 Task: Select default profile as zsh.
Action: Mouse moved to (318, 327)
Screenshot: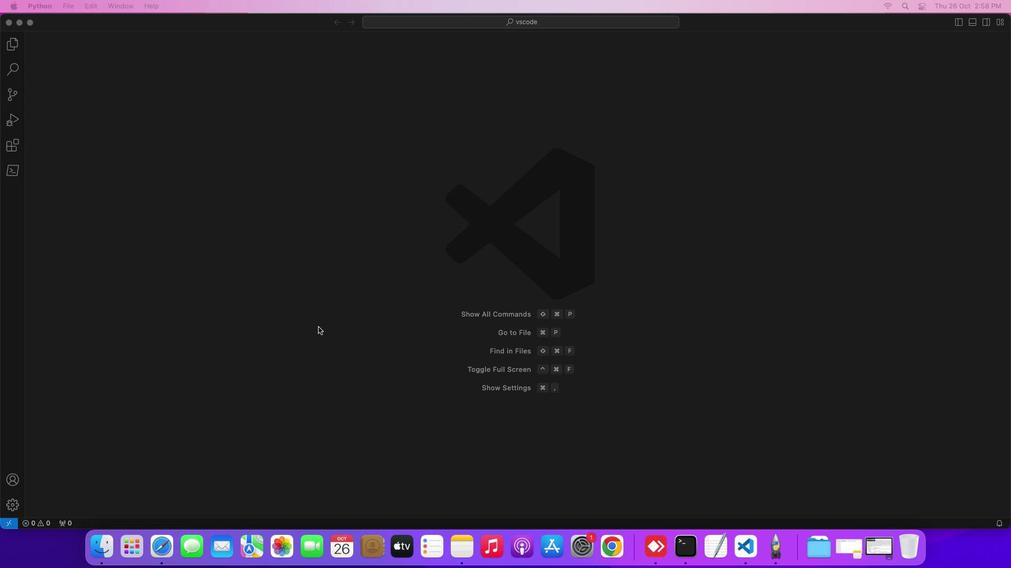 
Action: Mouse pressed left at (318, 327)
Screenshot: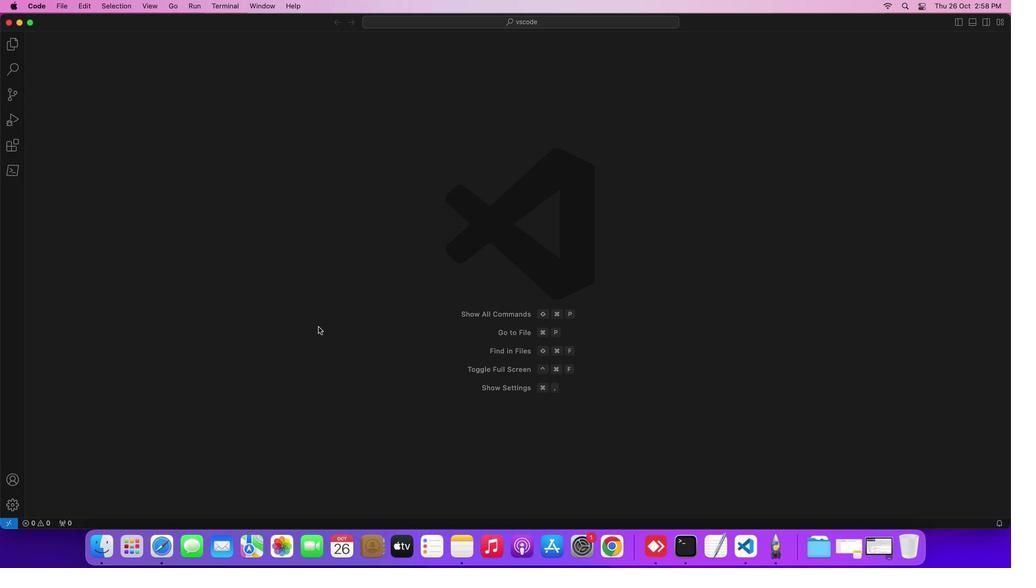 
Action: Mouse moved to (212, 0)
Screenshot: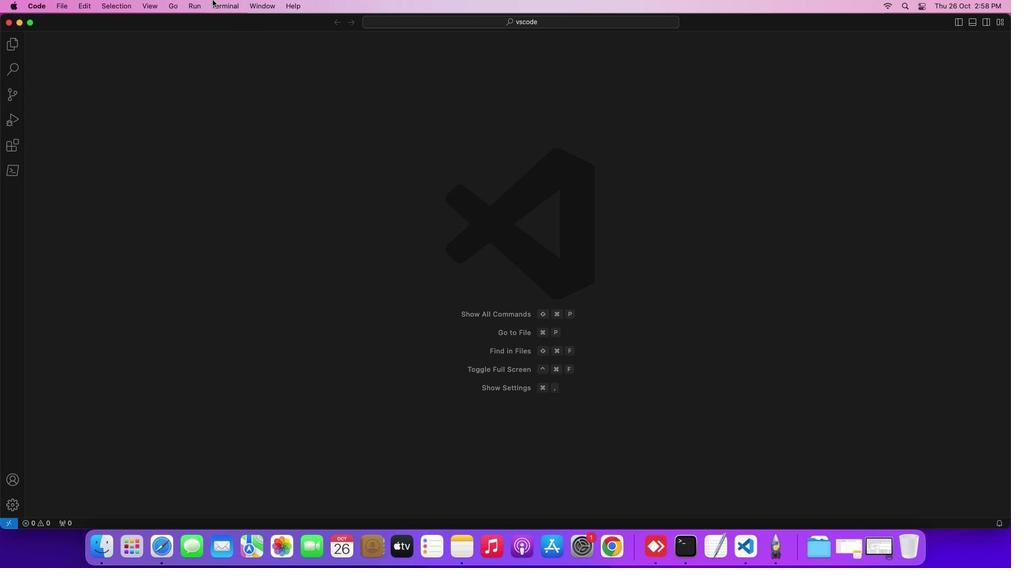 
Action: Mouse pressed left at (212, 0)
Screenshot: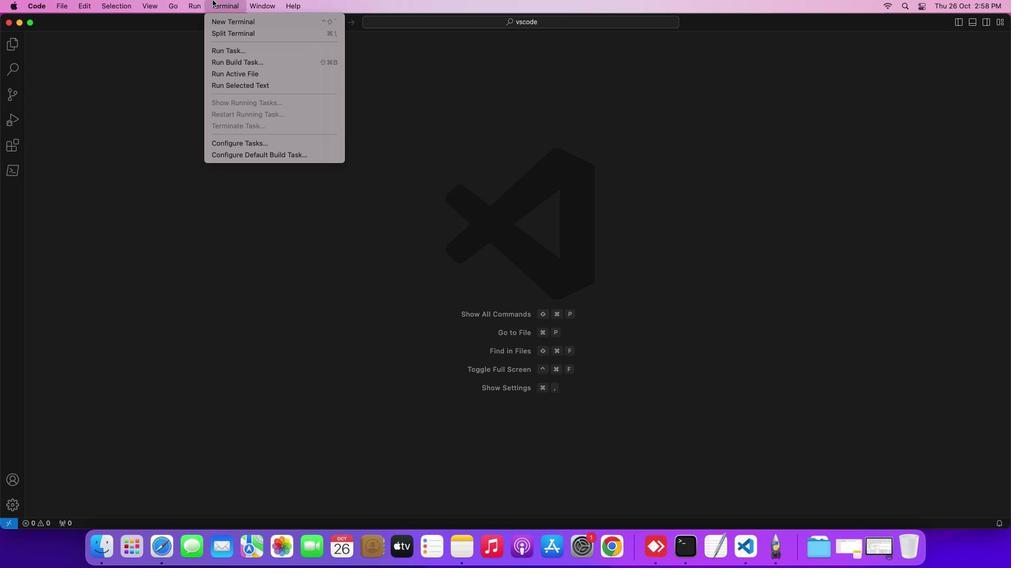 
Action: Mouse moved to (224, 21)
Screenshot: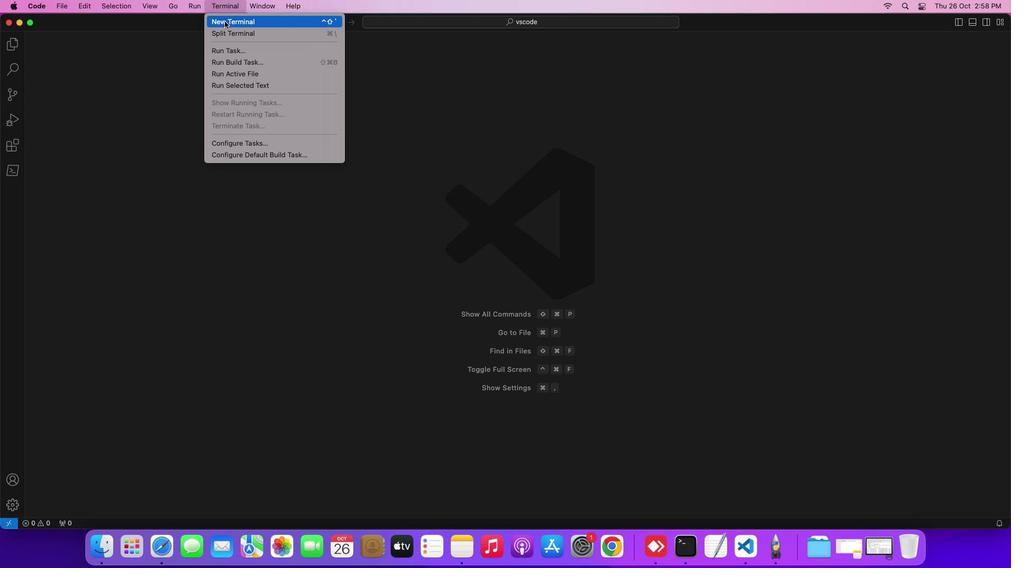 
Action: Mouse pressed left at (224, 21)
Screenshot: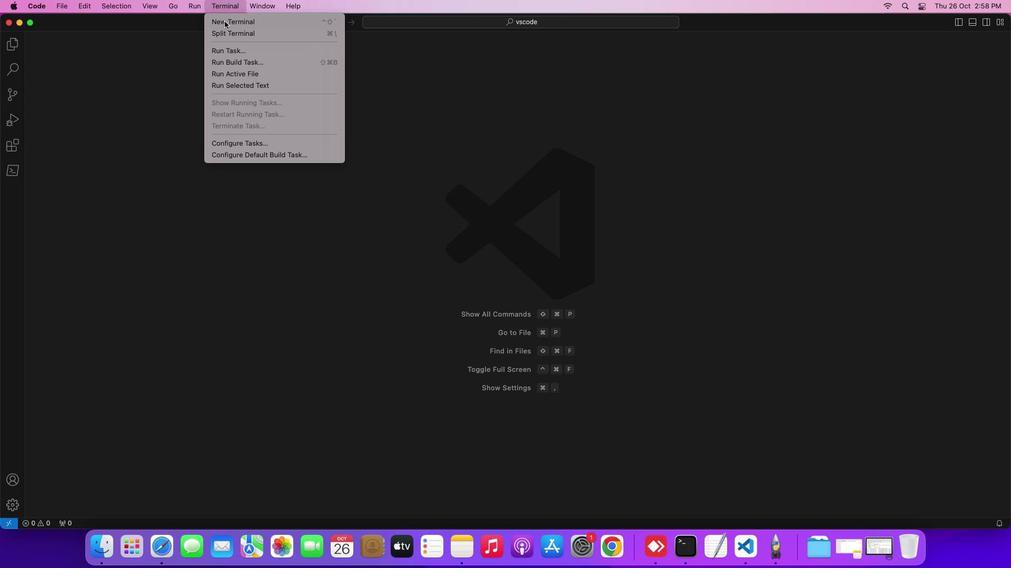 
Action: Mouse moved to (958, 391)
Screenshot: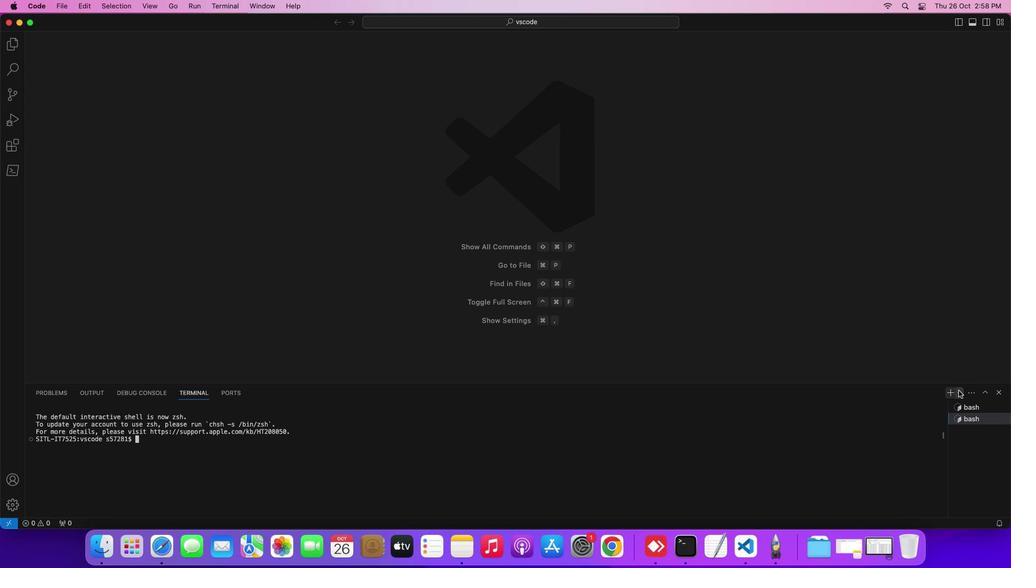 
Action: Mouse pressed left at (958, 391)
Screenshot: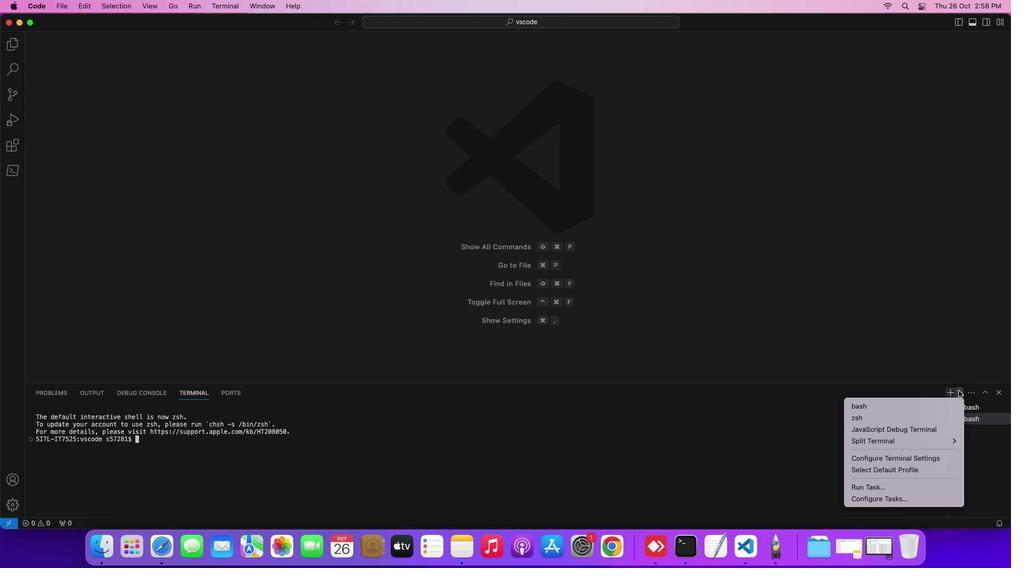 
Action: Mouse moved to (876, 472)
Screenshot: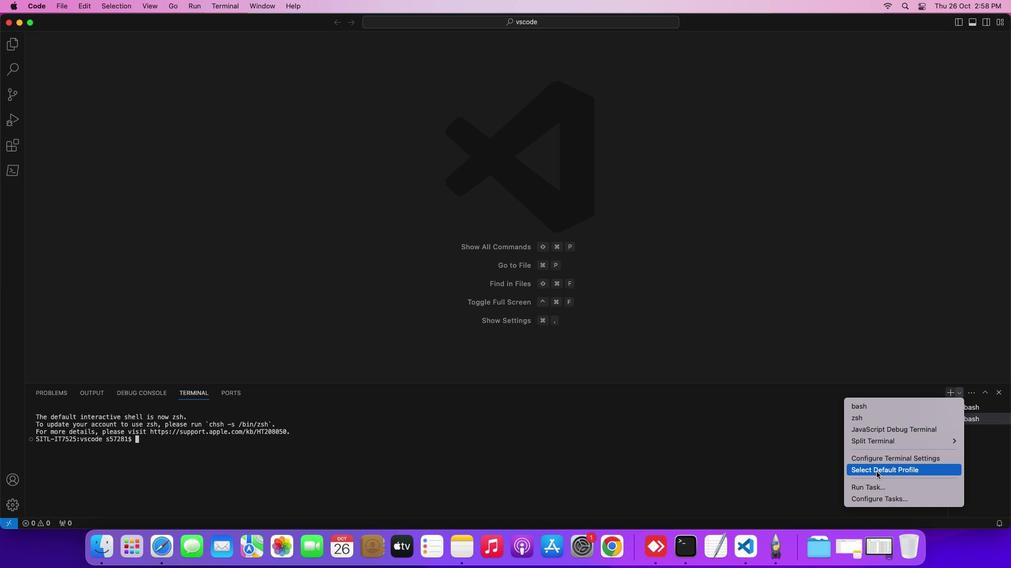 
Action: Mouse pressed left at (876, 472)
Screenshot: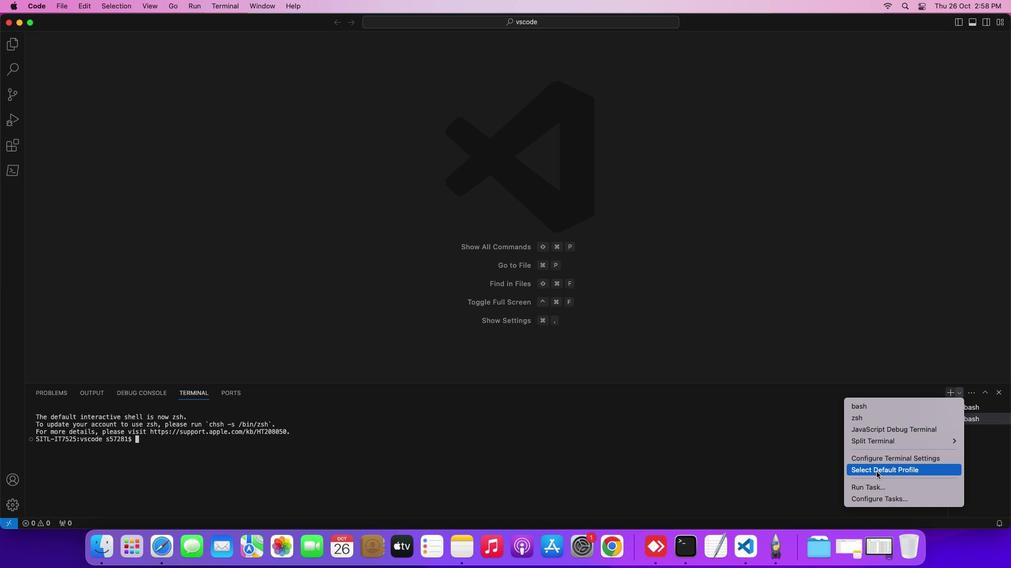 
Action: Mouse moved to (389, 57)
Screenshot: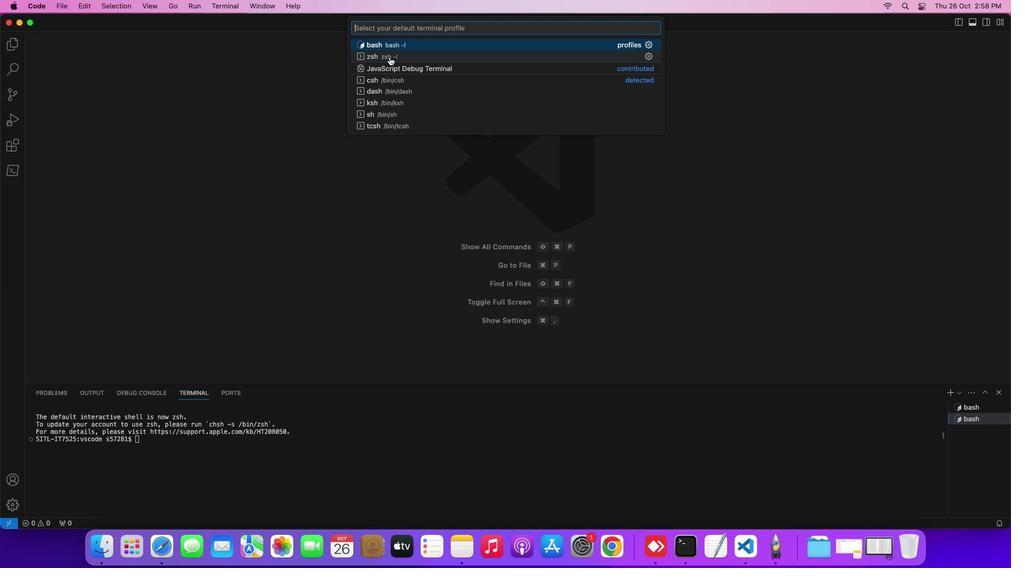 
Action: Mouse pressed left at (389, 57)
Screenshot: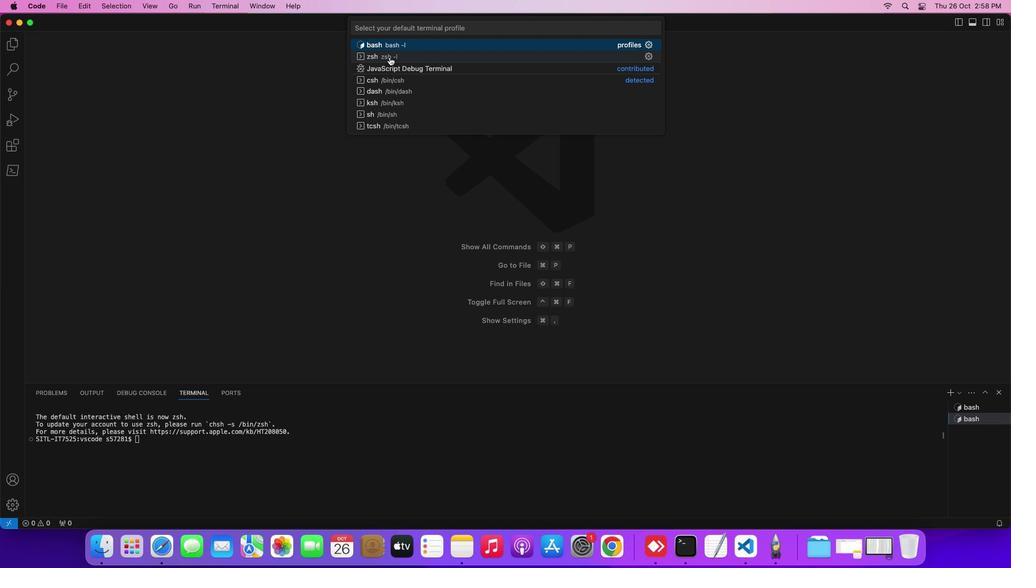 
Action: Mouse moved to (513, 362)
Screenshot: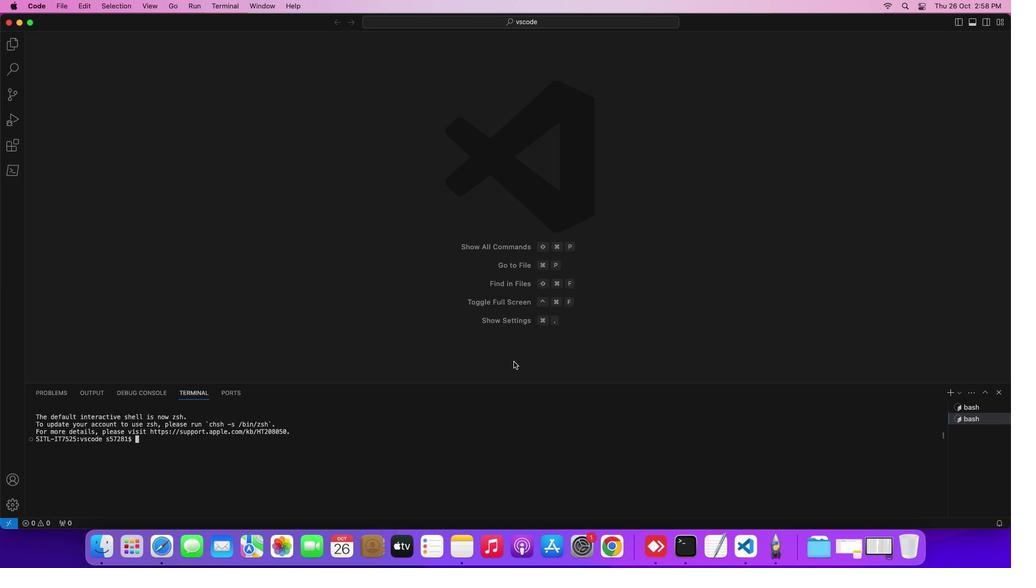 
